 Task: Look for properties with a BBQ grill.
Action: Mouse moved to (870, 143)
Screenshot: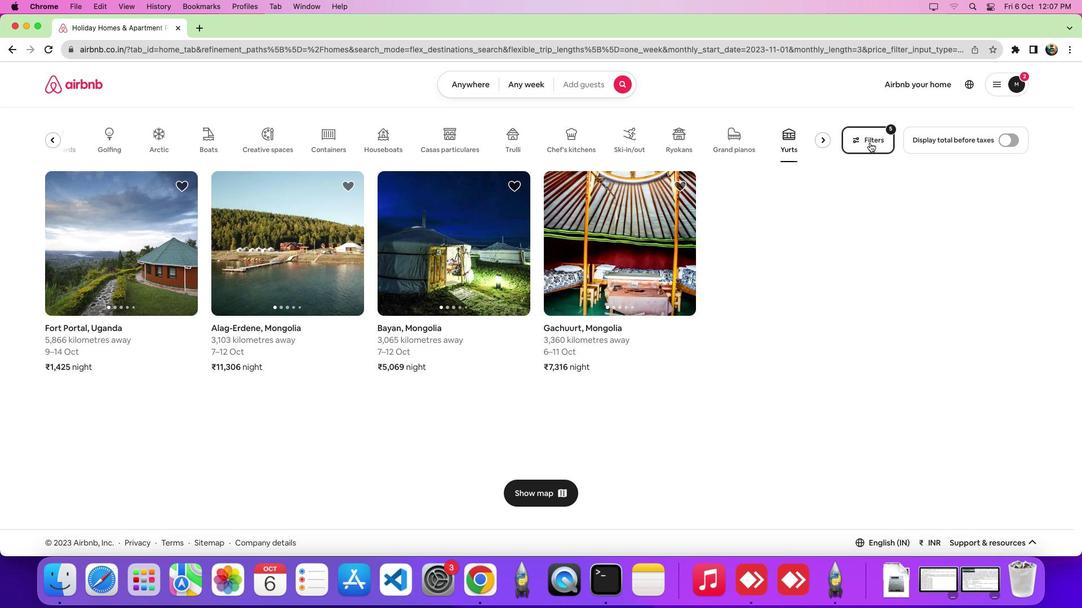 
Action: Mouse pressed left at (870, 143)
Screenshot: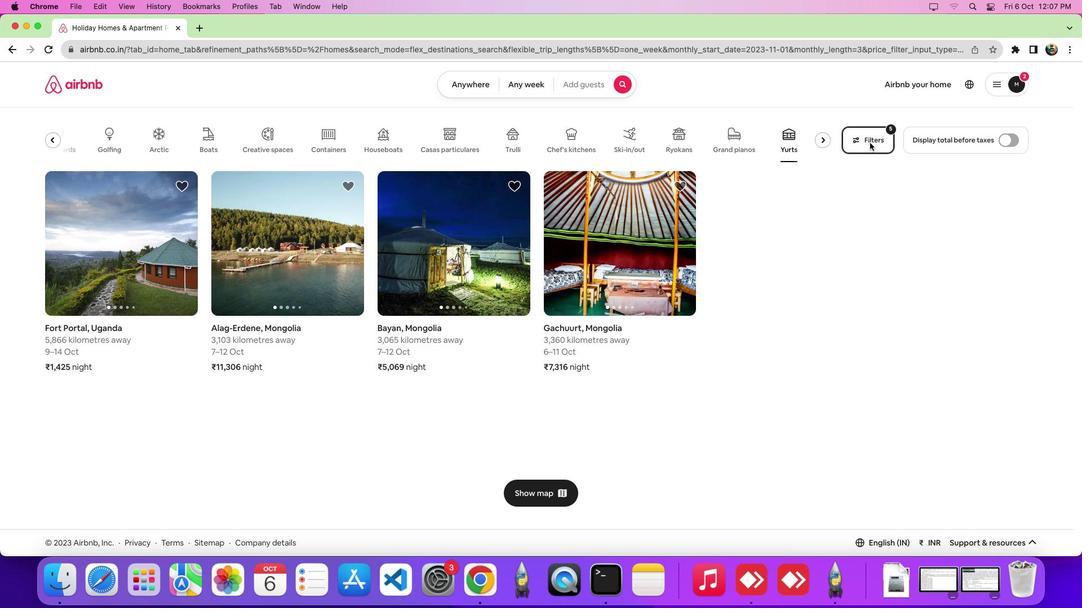 
Action: Mouse pressed left at (870, 143)
Screenshot: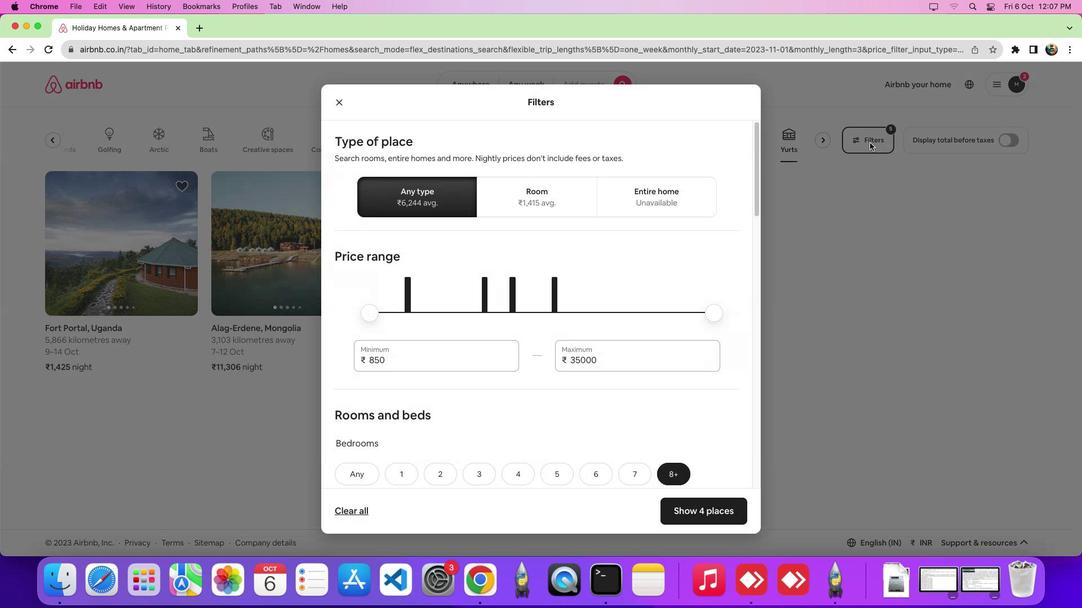 
Action: Mouse moved to (879, 137)
Screenshot: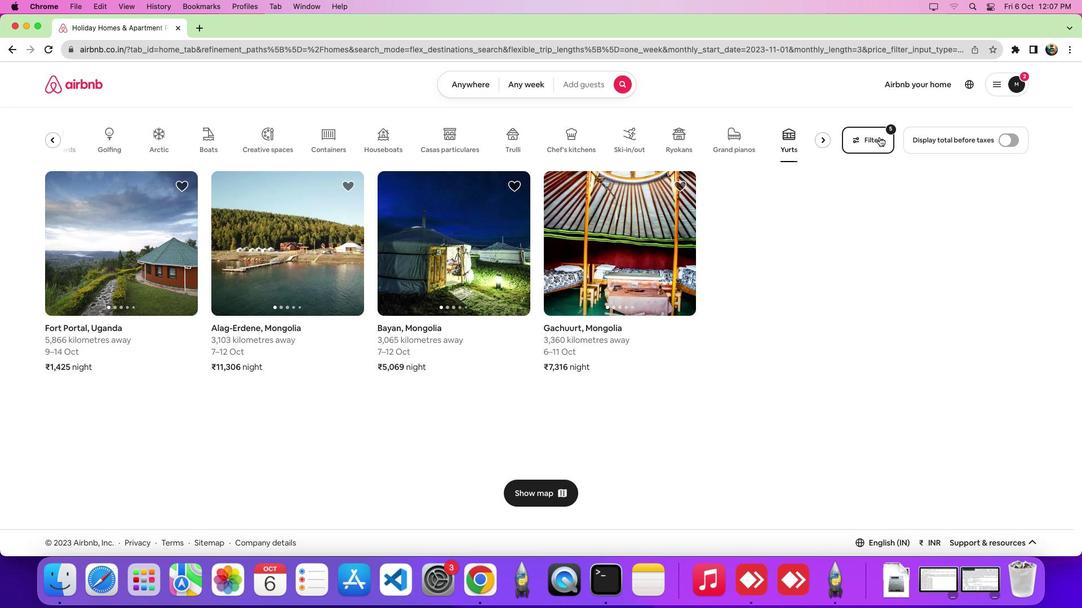 
Action: Mouse pressed left at (879, 137)
Screenshot: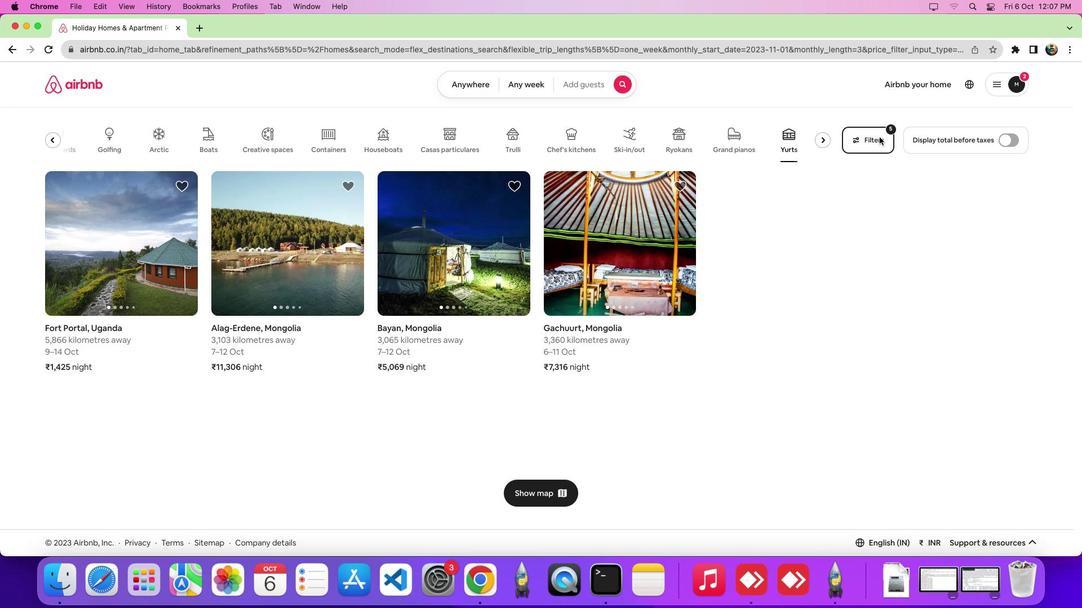 
Action: Mouse moved to (428, 194)
Screenshot: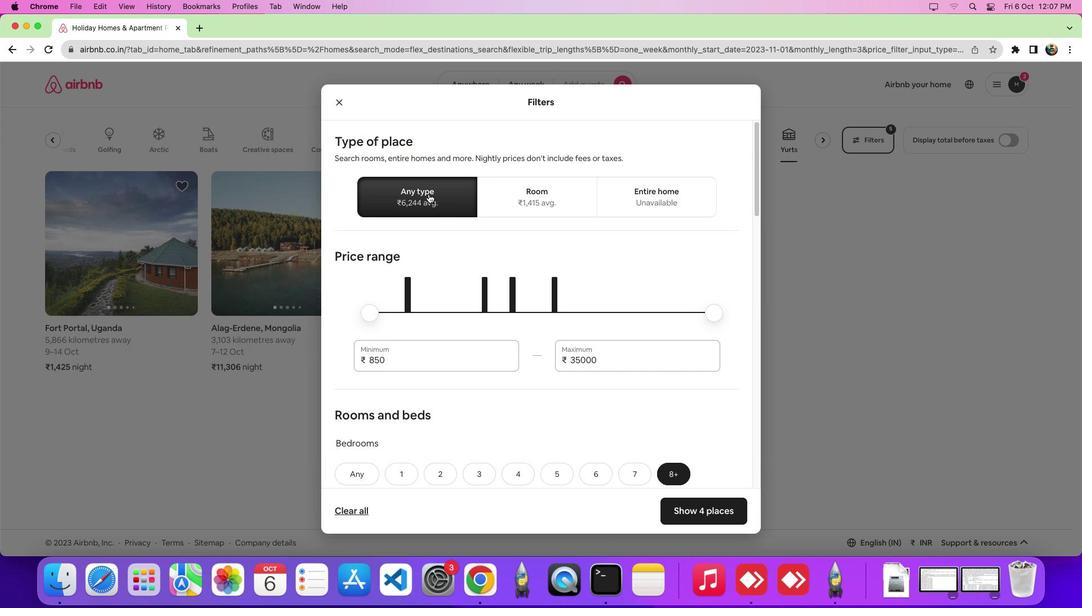 
Action: Mouse pressed left at (428, 194)
Screenshot: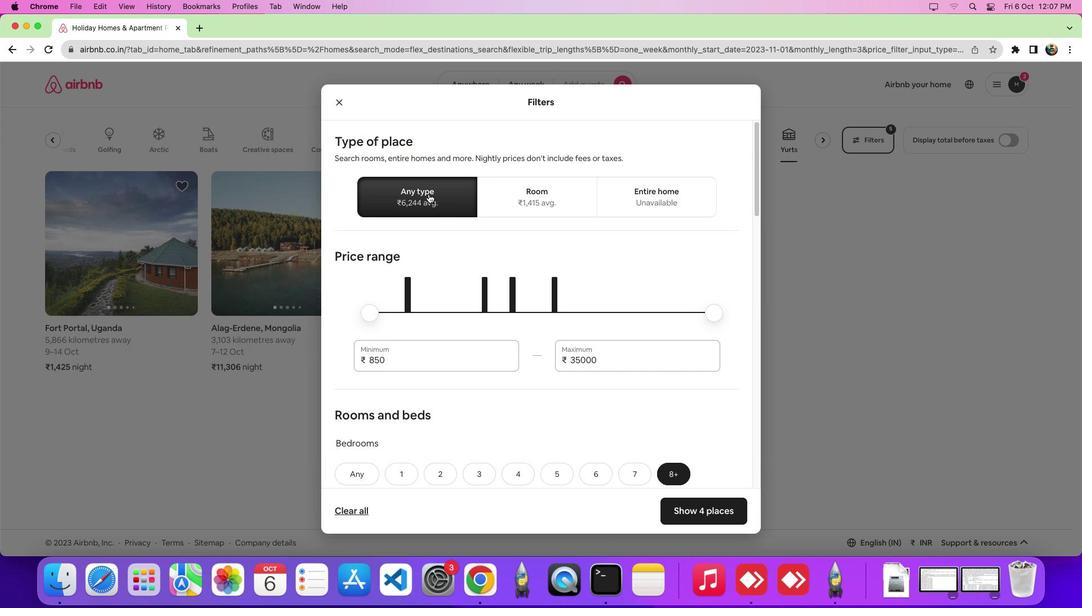 
Action: Mouse moved to (551, 298)
Screenshot: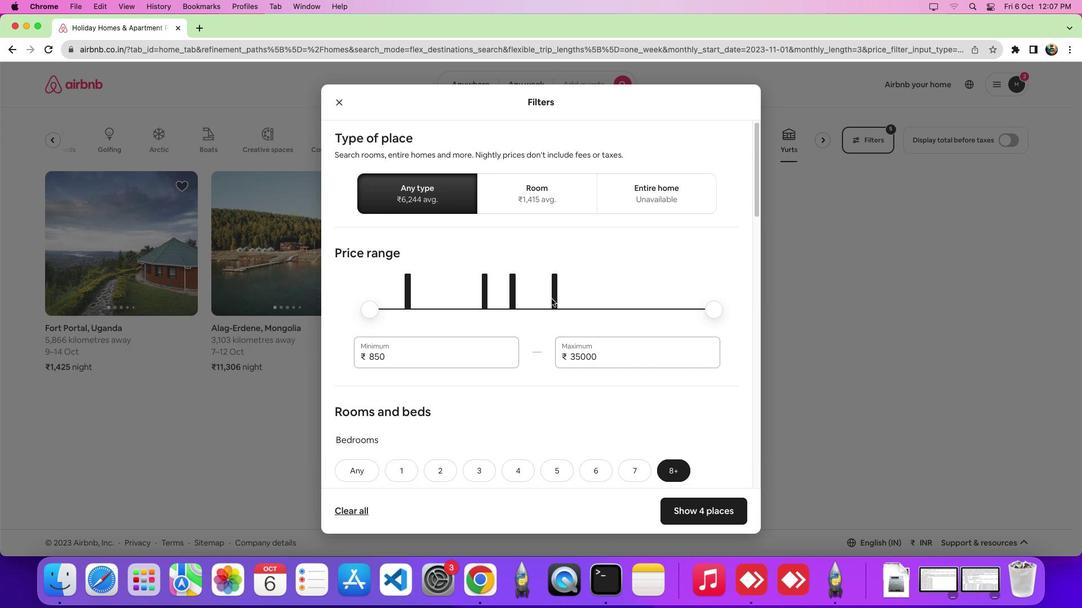 
Action: Mouse scrolled (551, 298) with delta (0, 0)
Screenshot: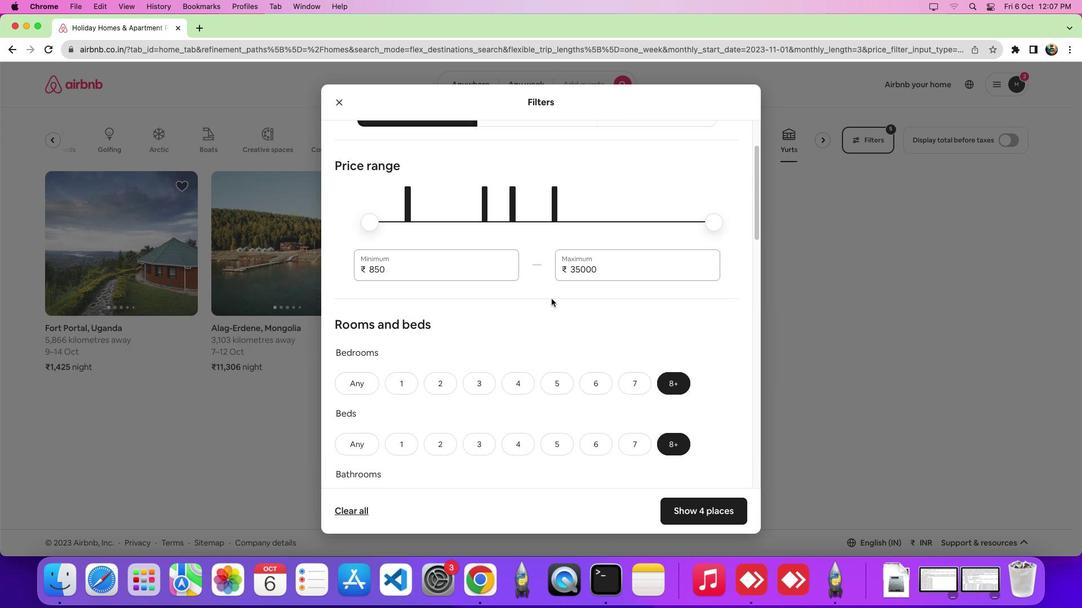 
Action: Mouse scrolled (551, 298) with delta (0, 0)
Screenshot: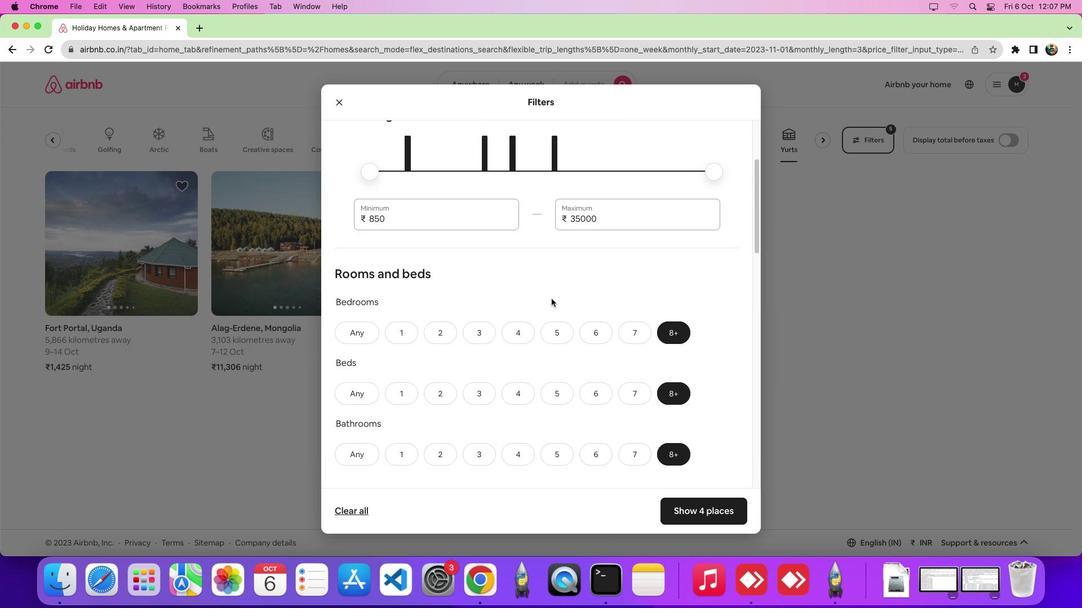 
Action: Mouse scrolled (551, 298) with delta (0, -2)
Screenshot: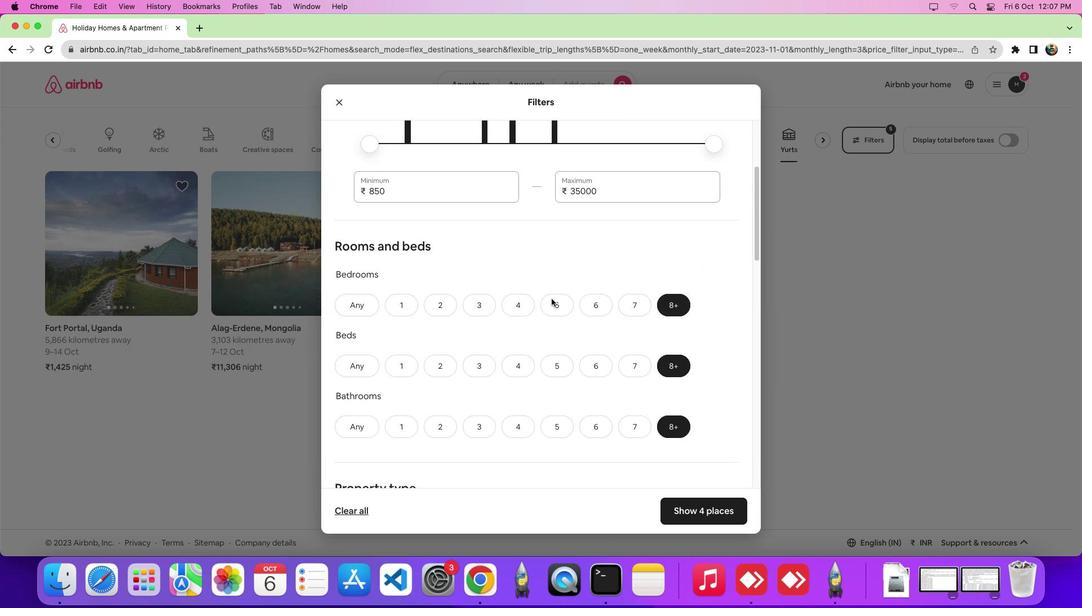 
Action: Mouse scrolled (551, 298) with delta (0, 0)
Screenshot: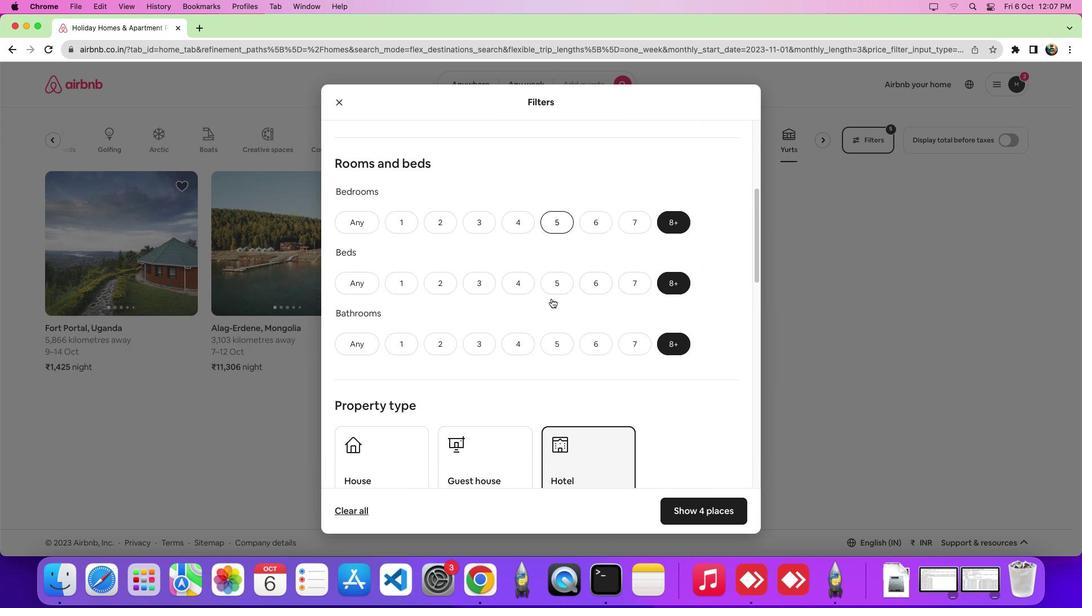 
Action: Mouse scrolled (551, 298) with delta (0, 0)
Screenshot: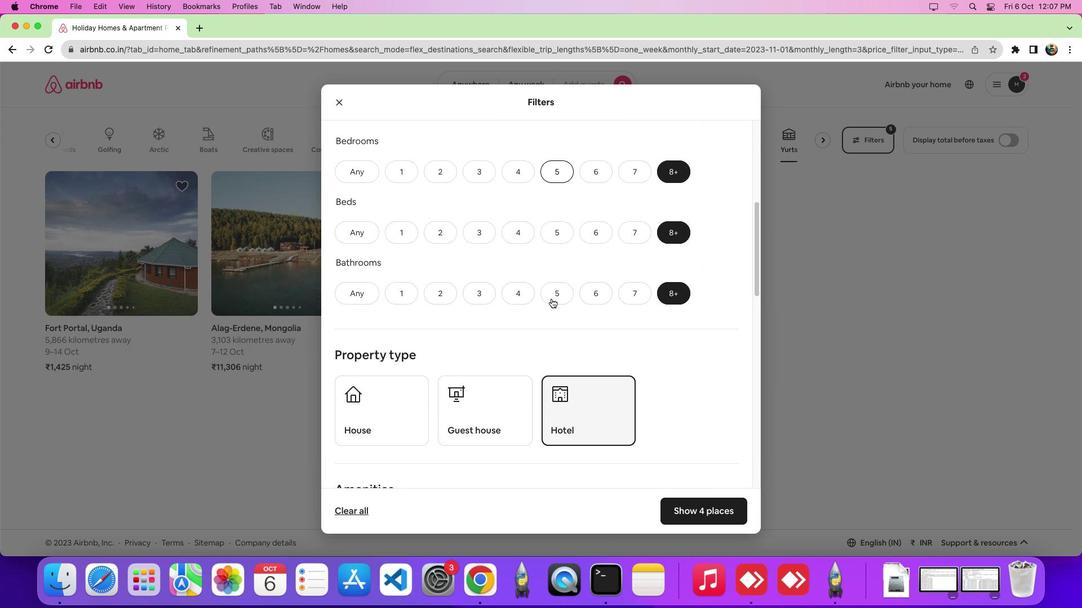 
Action: Mouse scrolled (551, 298) with delta (0, -2)
Screenshot: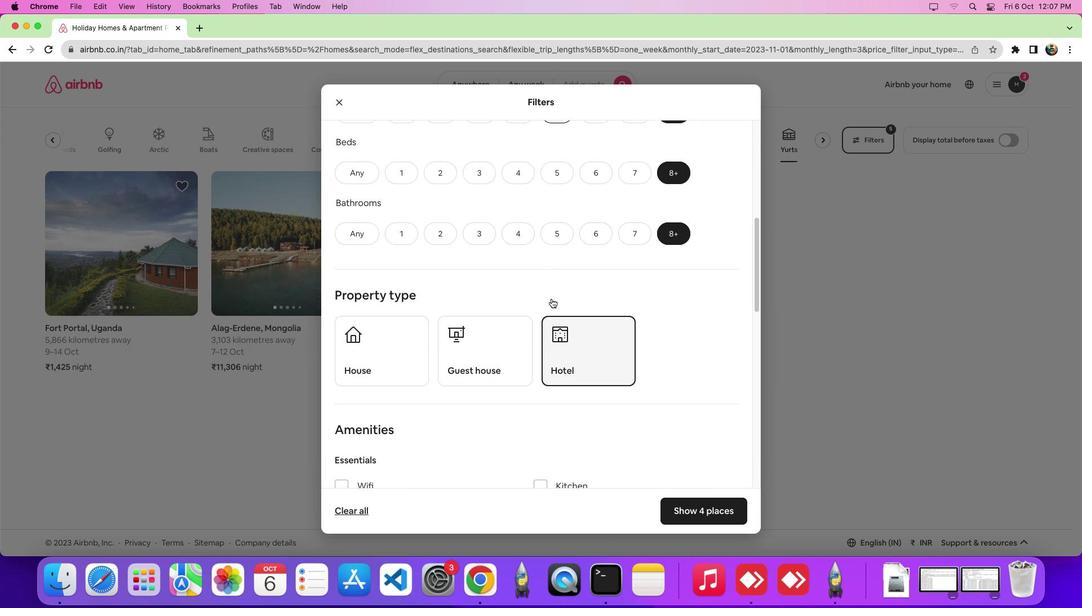
Action: Mouse scrolled (551, 298) with delta (0, -2)
Screenshot: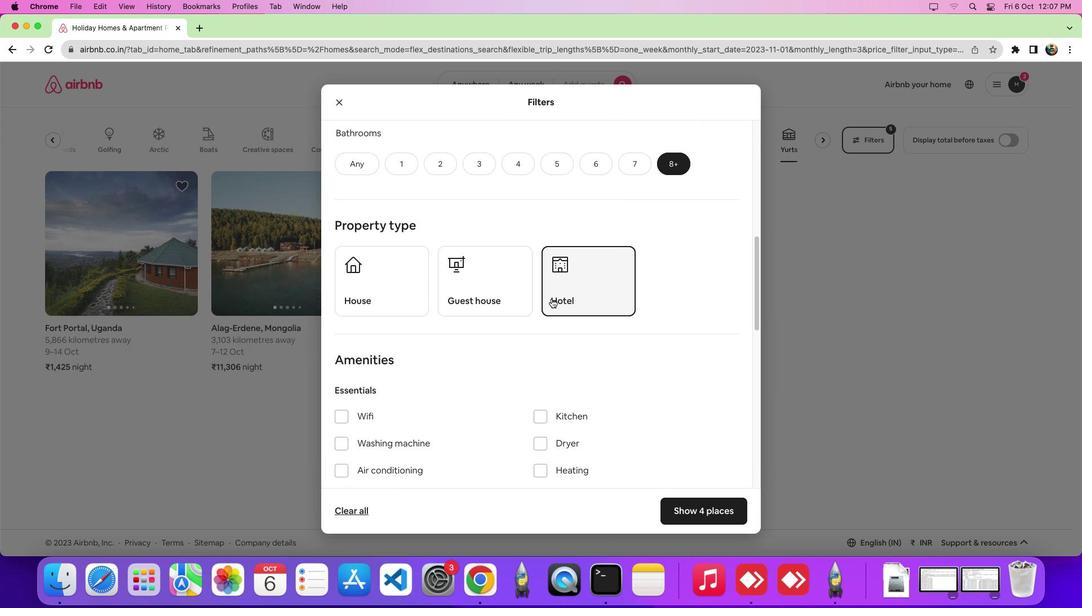 
Action: Mouse scrolled (551, 298) with delta (0, 0)
Screenshot: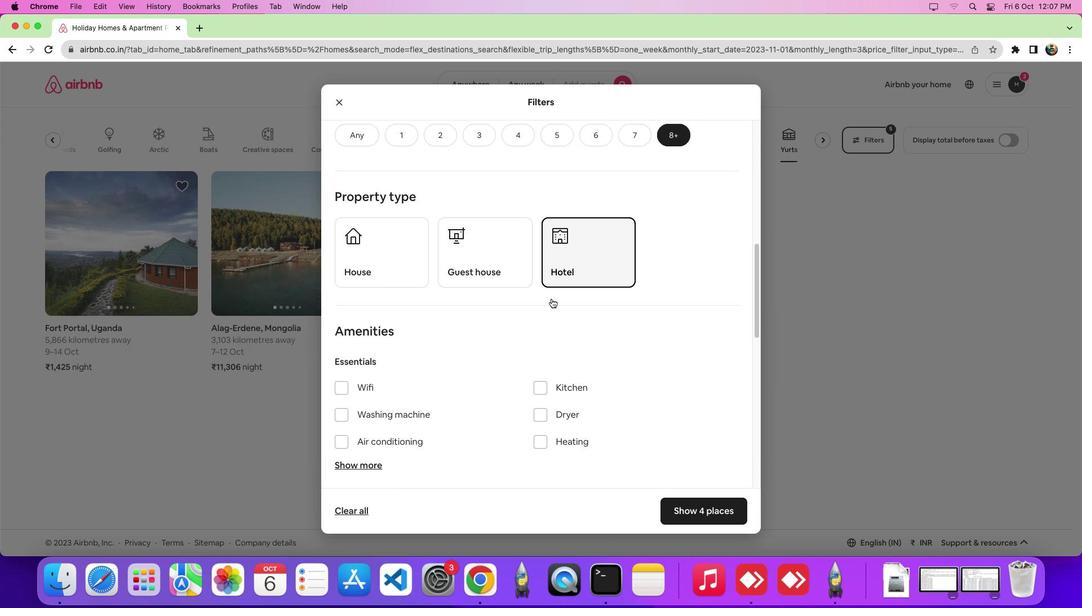 
Action: Mouse scrolled (551, 298) with delta (0, 0)
Screenshot: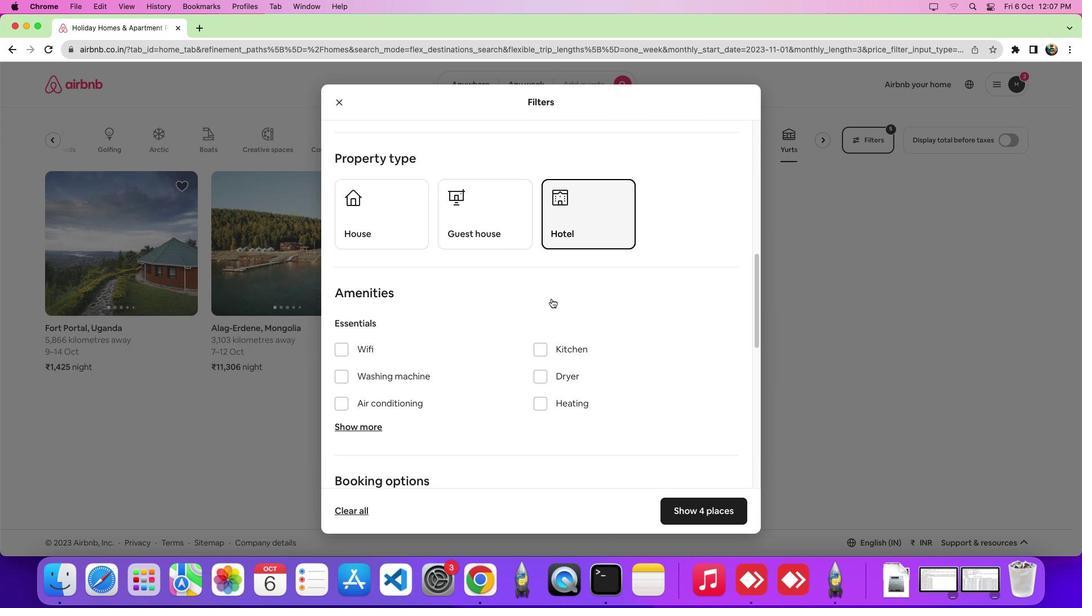 
Action: Mouse scrolled (551, 298) with delta (0, -1)
Screenshot: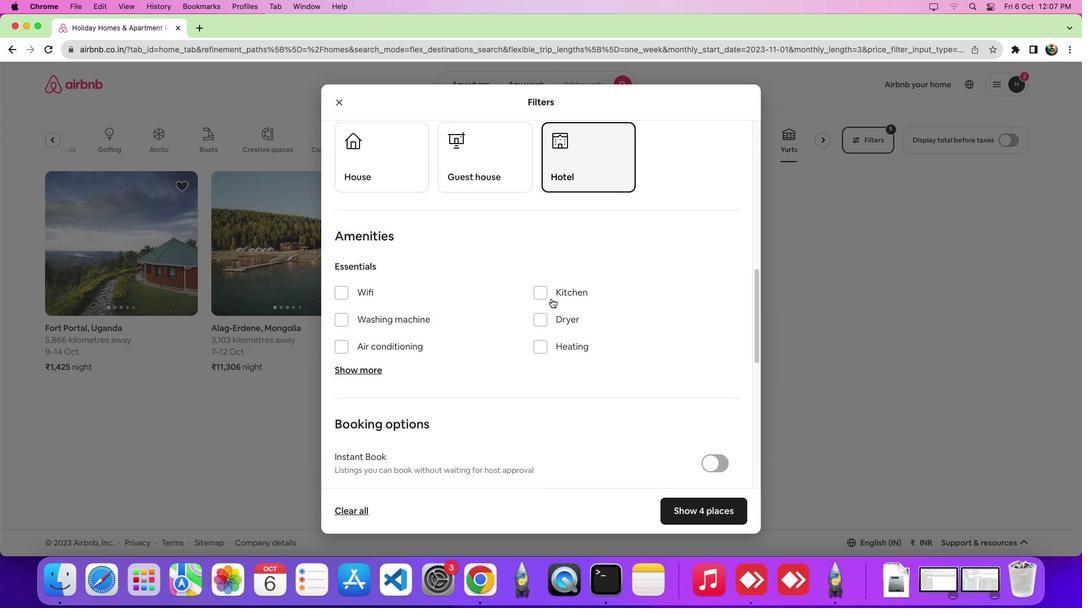
Action: Mouse moved to (353, 370)
Screenshot: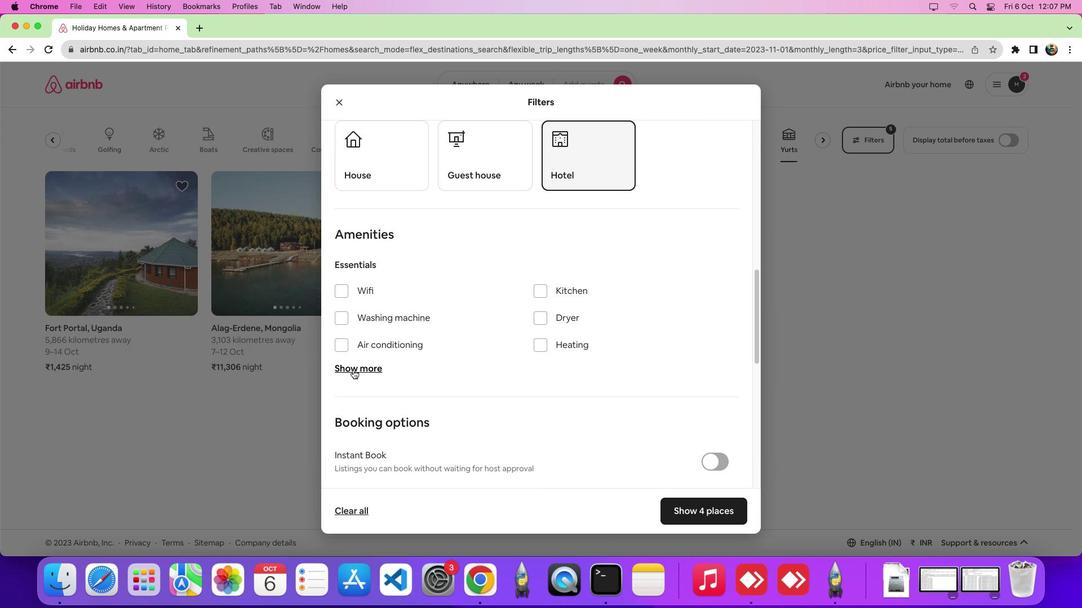 
Action: Mouse pressed left at (353, 370)
Screenshot: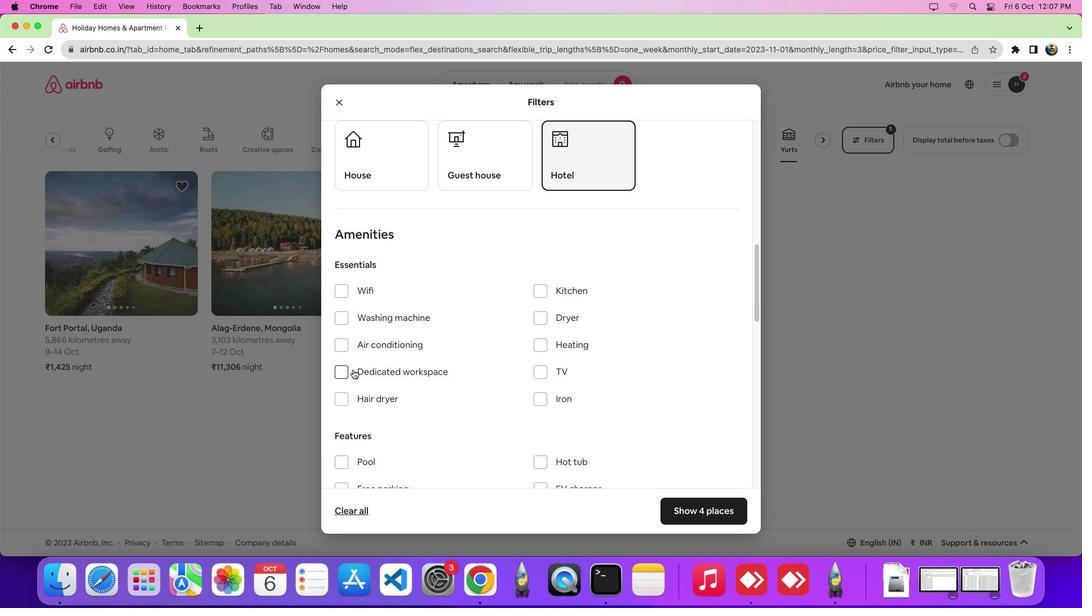 
Action: Mouse moved to (526, 343)
Screenshot: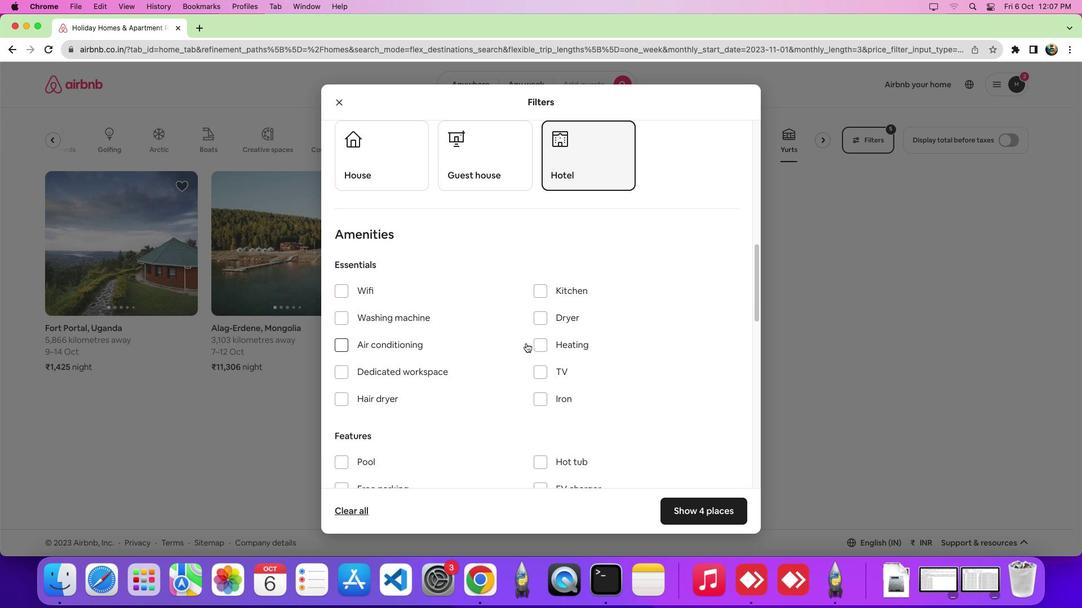 
Action: Mouse scrolled (526, 343) with delta (0, 0)
Screenshot: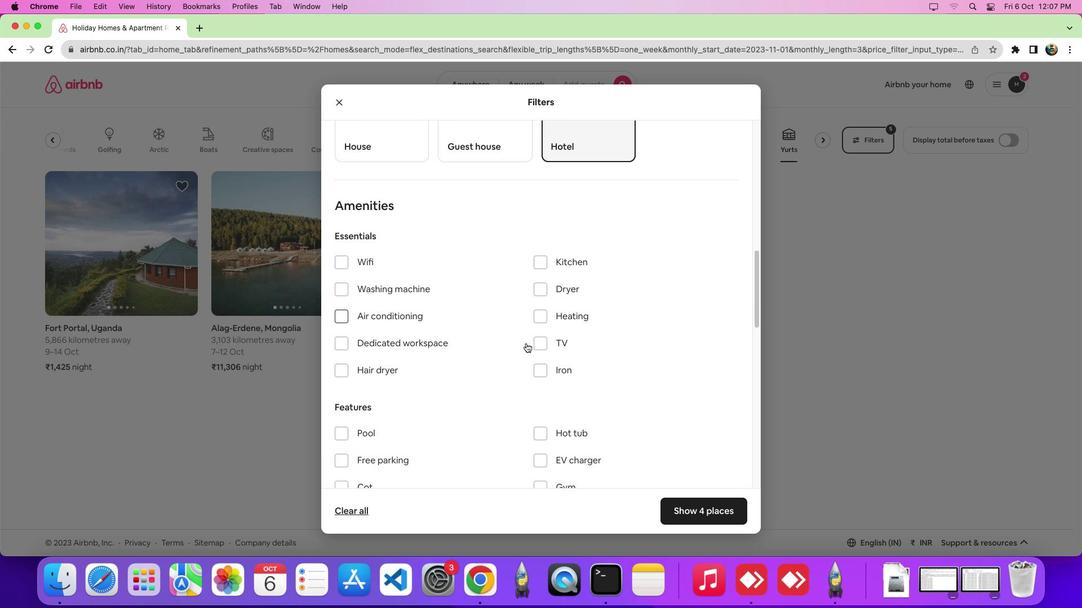 
Action: Mouse scrolled (526, 343) with delta (0, 0)
Screenshot: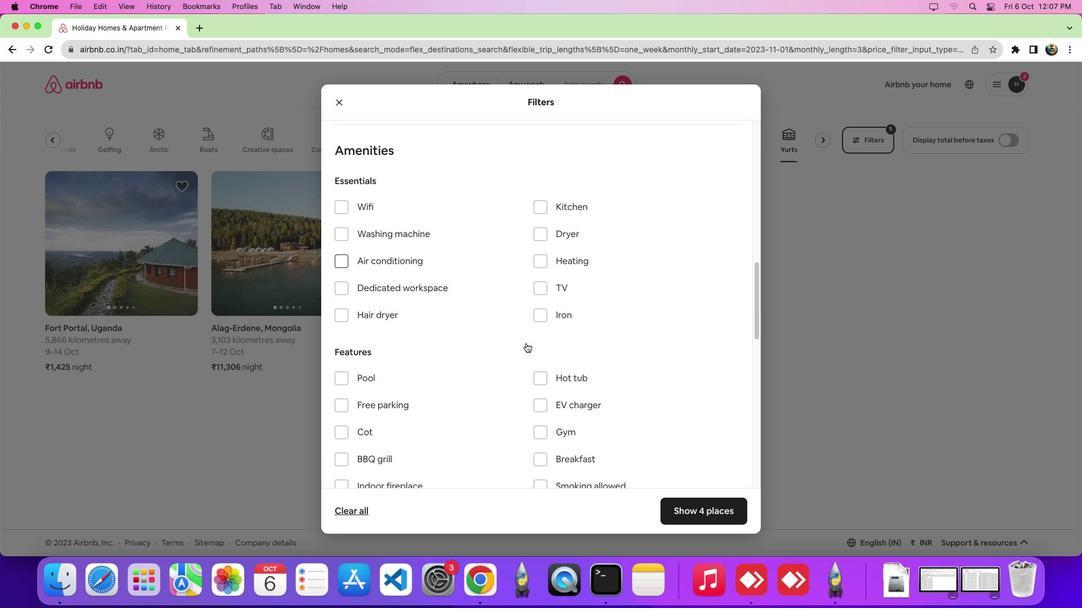 
Action: Mouse scrolled (526, 343) with delta (0, -2)
Screenshot: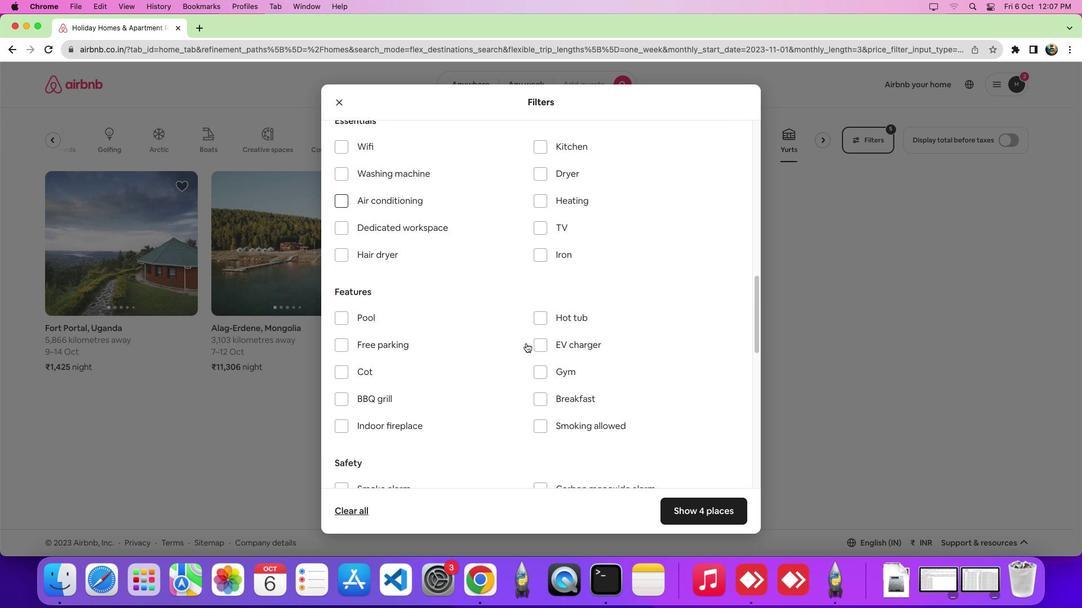 
Action: Mouse scrolled (526, 343) with delta (0, 0)
Screenshot: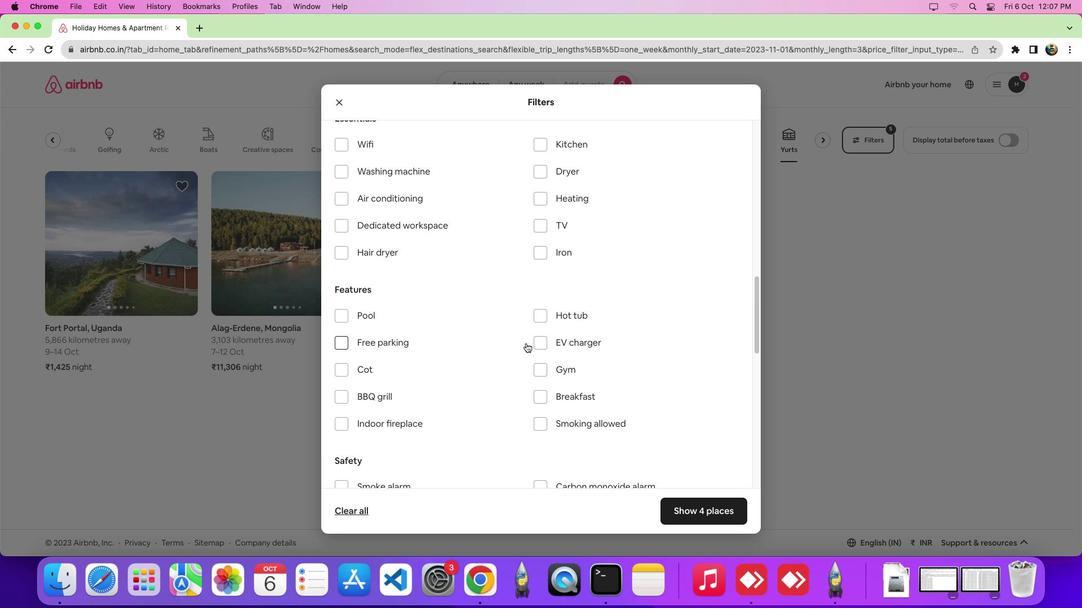 
Action: Mouse scrolled (526, 343) with delta (0, 0)
Screenshot: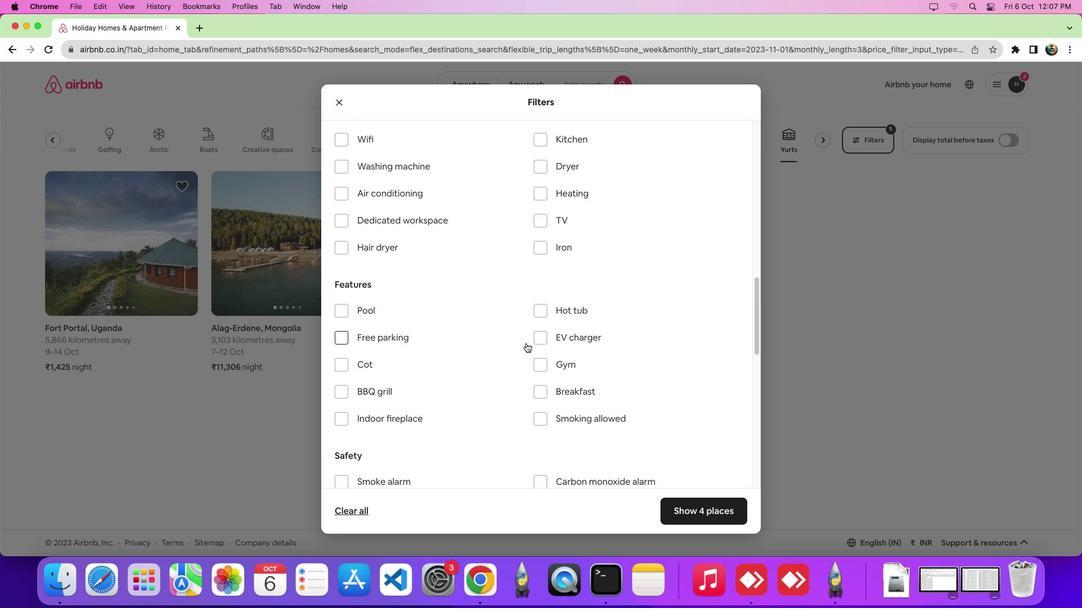 
Action: Mouse scrolled (526, 343) with delta (0, 0)
Screenshot: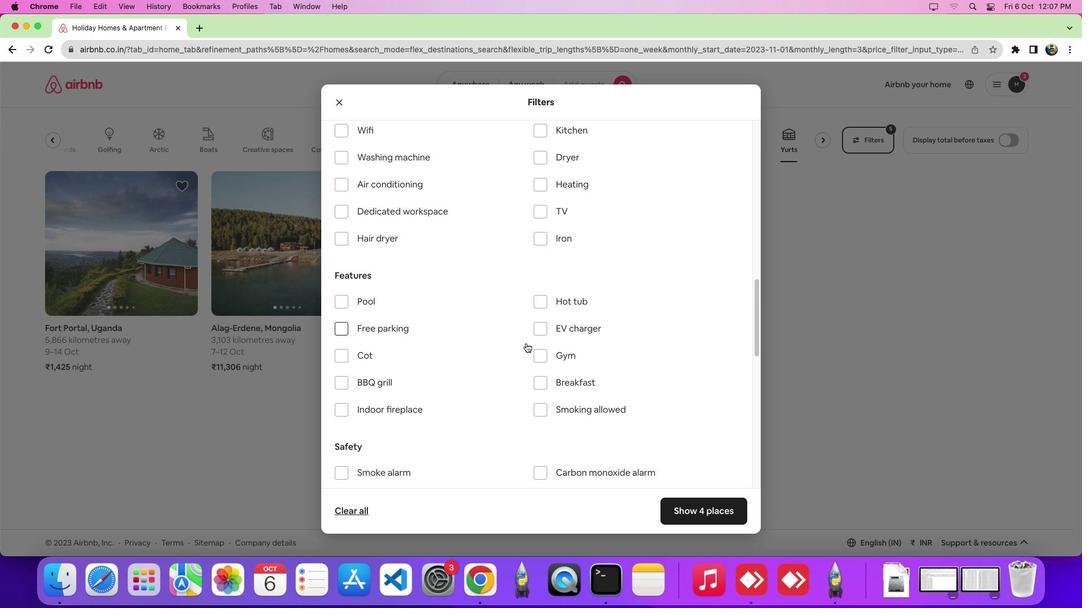 
Action: Mouse moved to (342, 384)
Screenshot: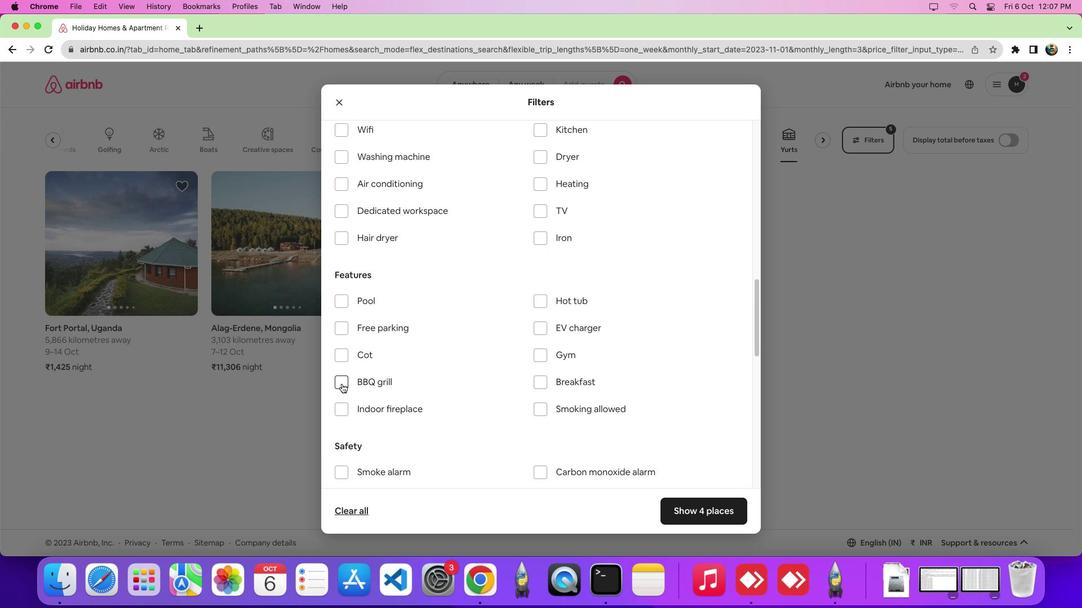 
Action: Mouse pressed left at (342, 384)
Screenshot: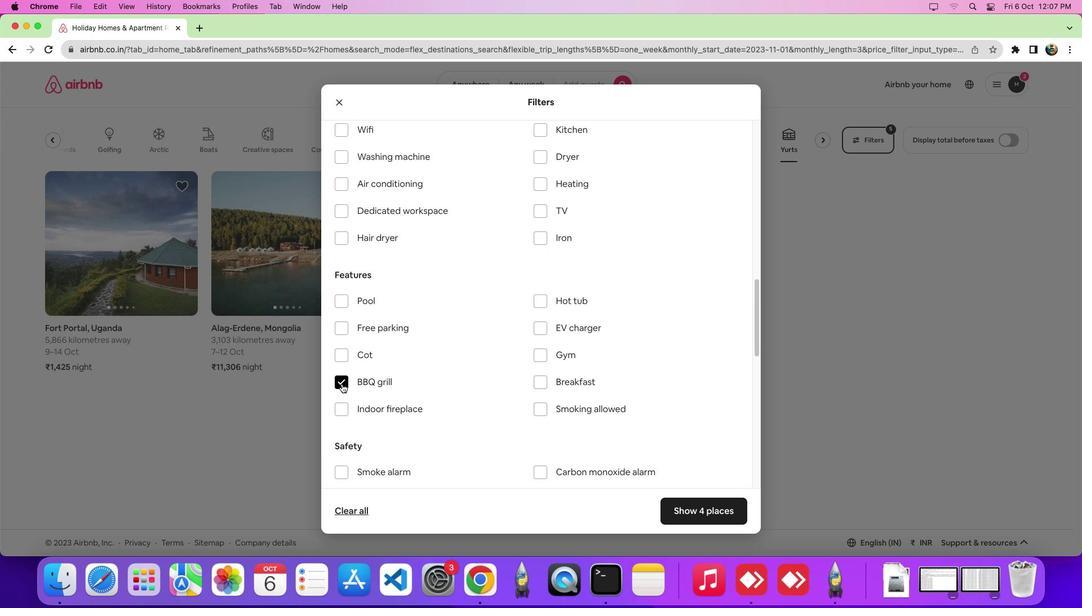 
Action: Mouse moved to (684, 512)
Screenshot: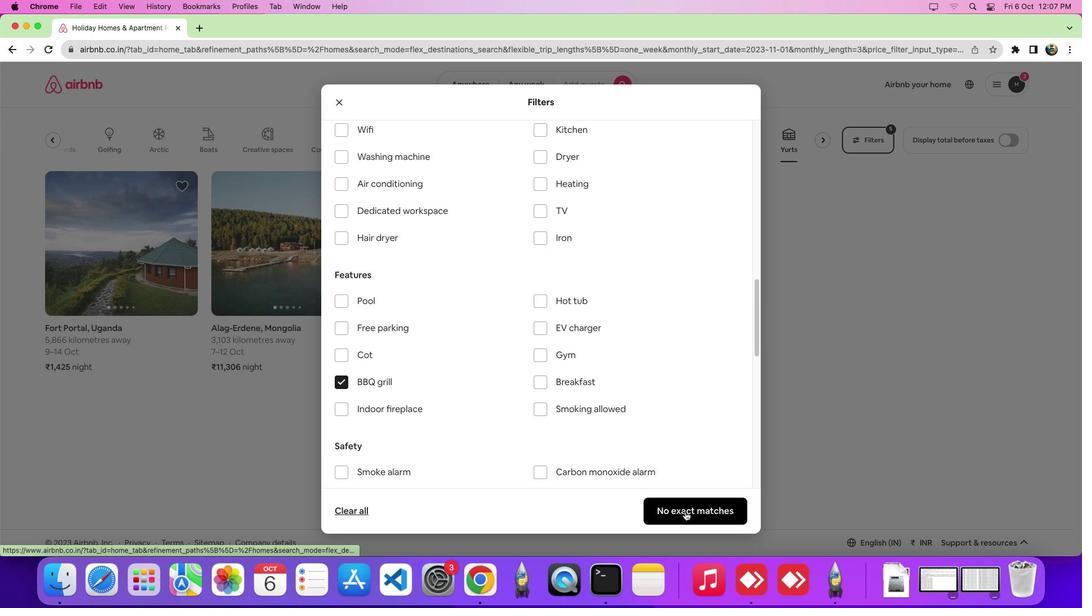 
Action: Mouse pressed left at (684, 512)
Screenshot: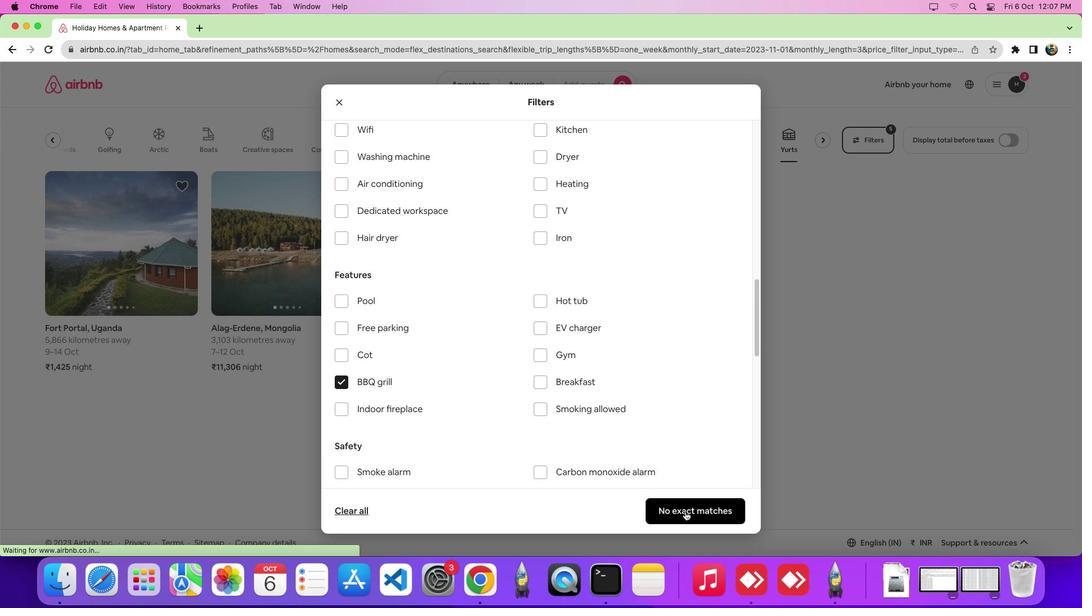 
